 Task: Select the year "2023".
Action: Mouse moved to (651, 85)
Screenshot: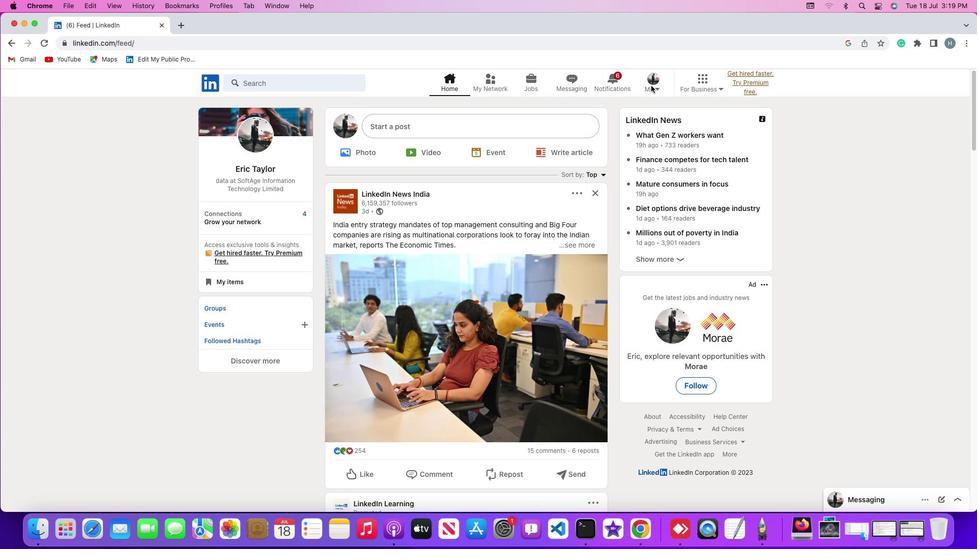 
Action: Mouse pressed left at (651, 85)
Screenshot: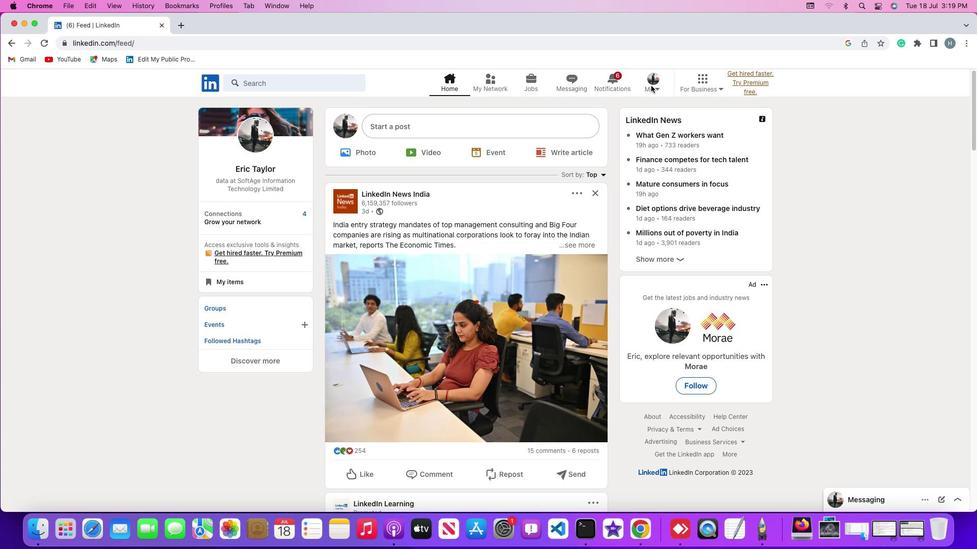 
Action: Mouse moved to (655, 89)
Screenshot: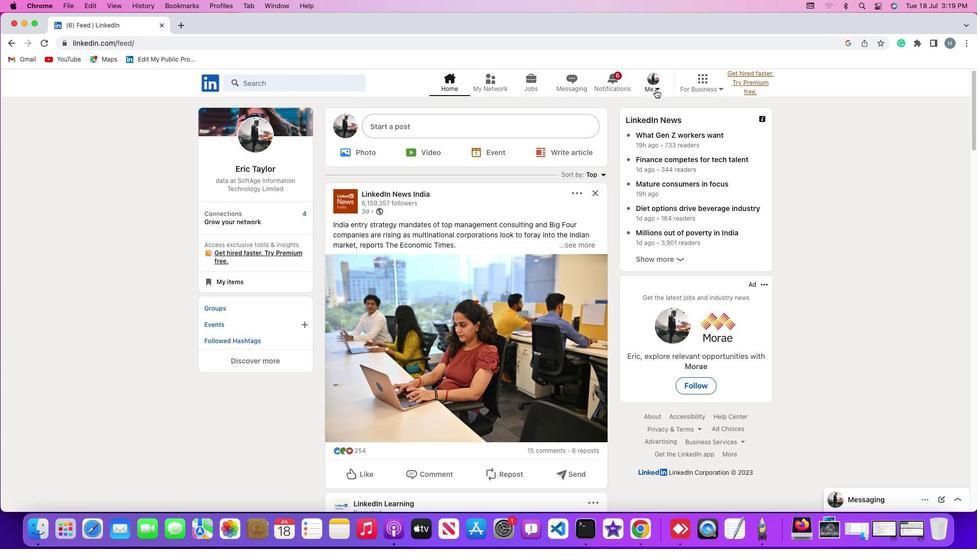 
Action: Mouse pressed left at (655, 89)
Screenshot: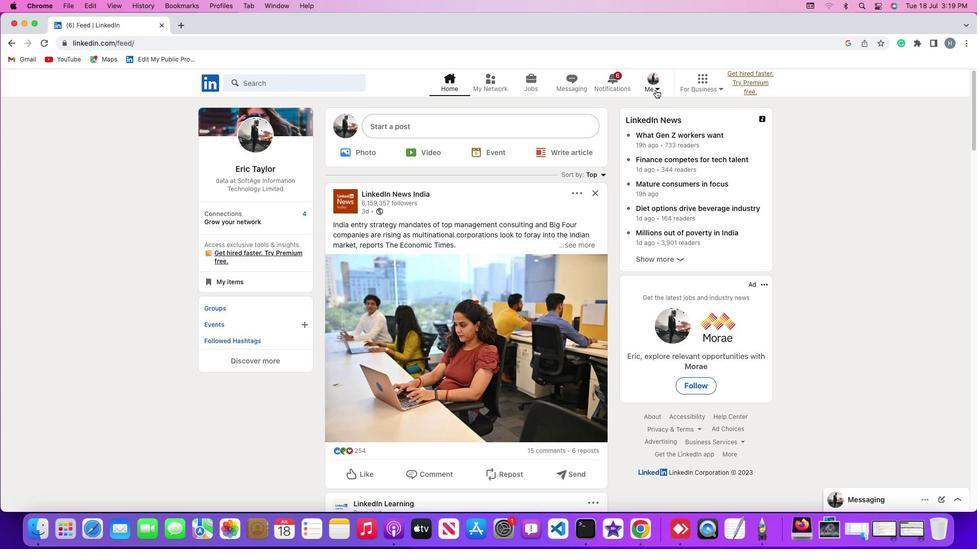 
Action: Mouse moved to (608, 144)
Screenshot: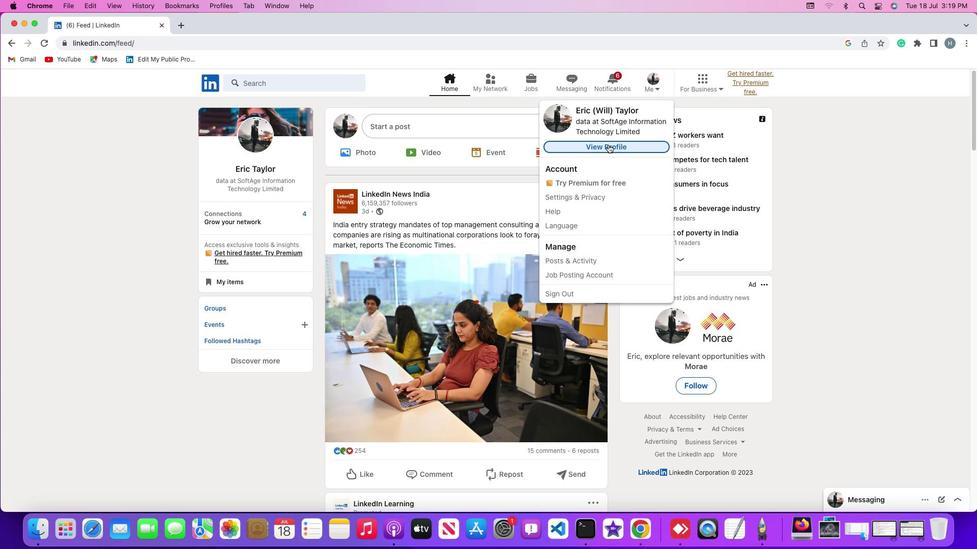 
Action: Mouse pressed left at (608, 144)
Screenshot: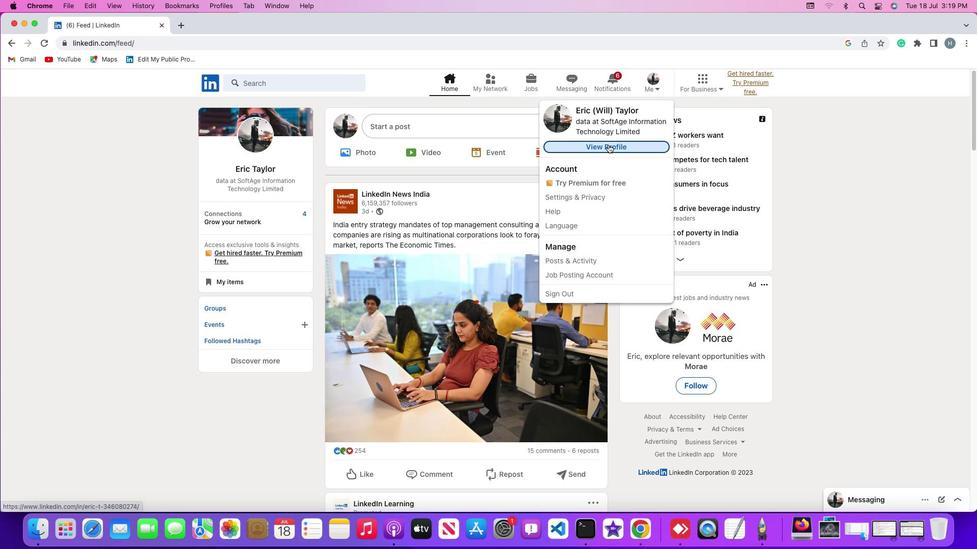 
Action: Mouse moved to (311, 305)
Screenshot: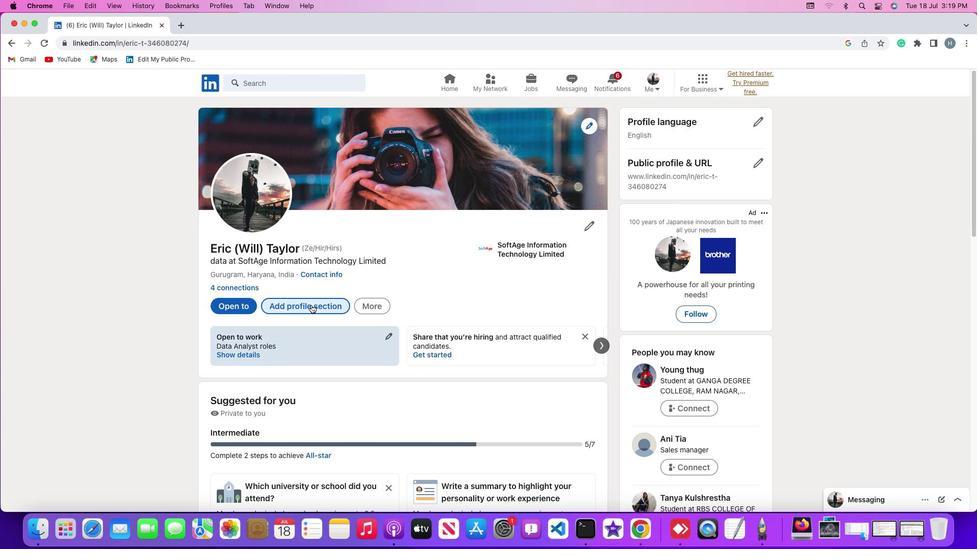 
Action: Mouse pressed left at (311, 305)
Screenshot: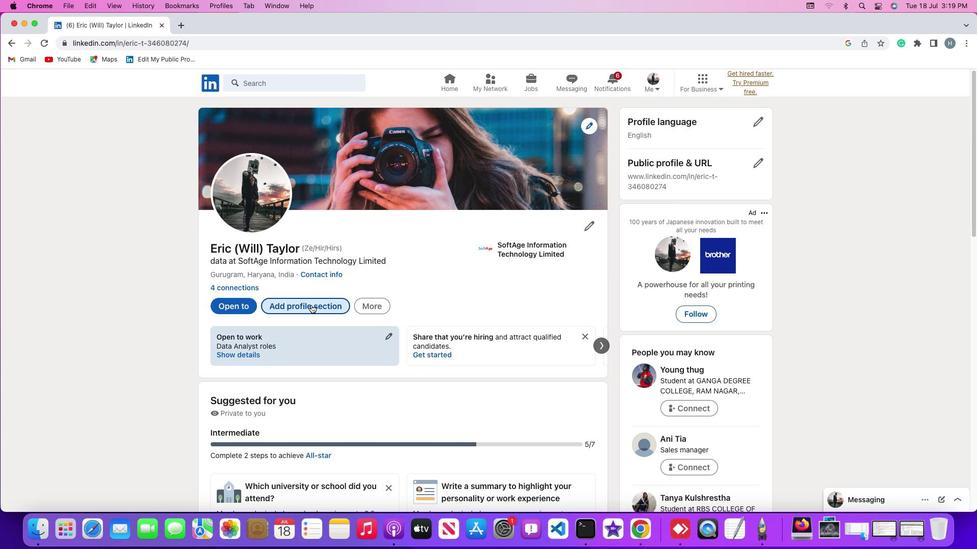 
Action: Mouse moved to (373, 250)
Screenshot: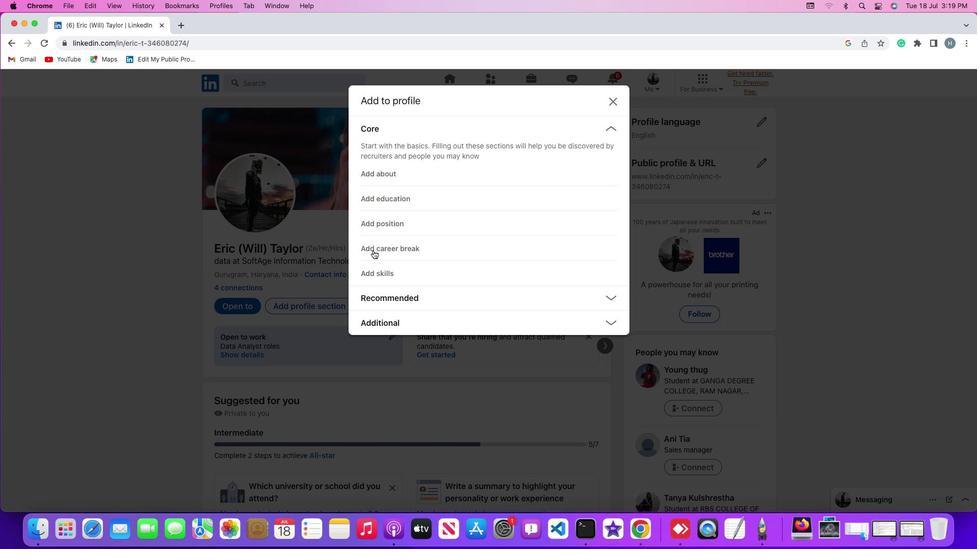 
Action: Mouse pressed left at (373, 250)
Screenshot: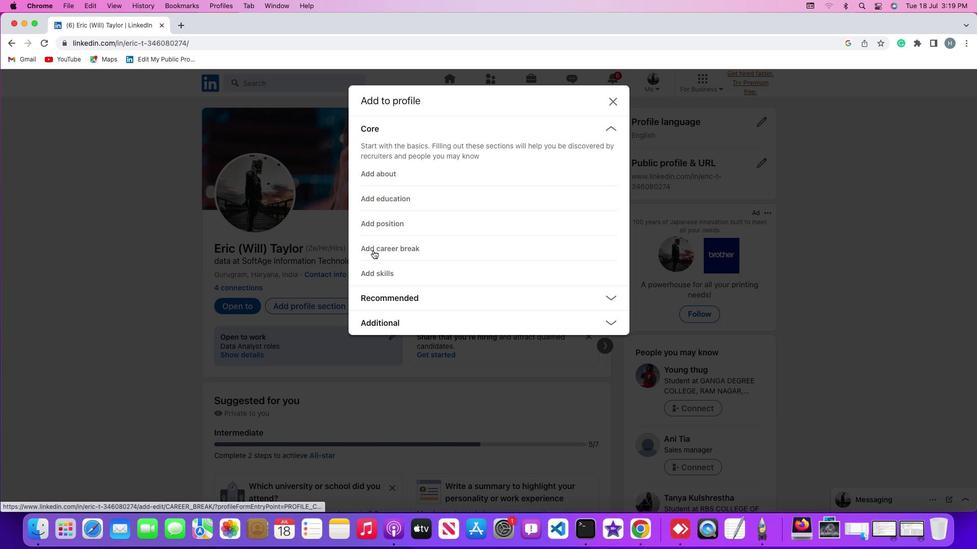 
Action: Mouse moved to (319, 265)
Screenshot: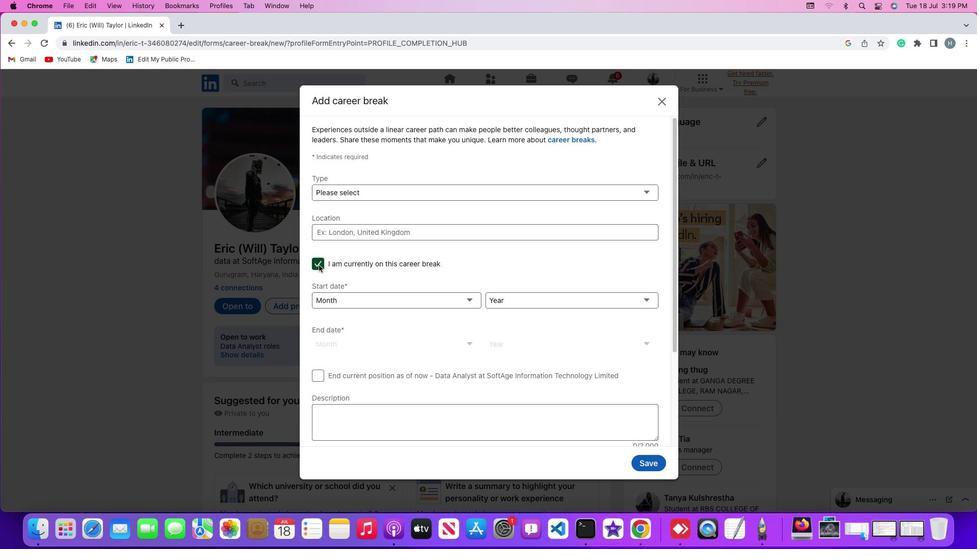 
Action: Mouse pressed left at (319, 265)
Screenshot: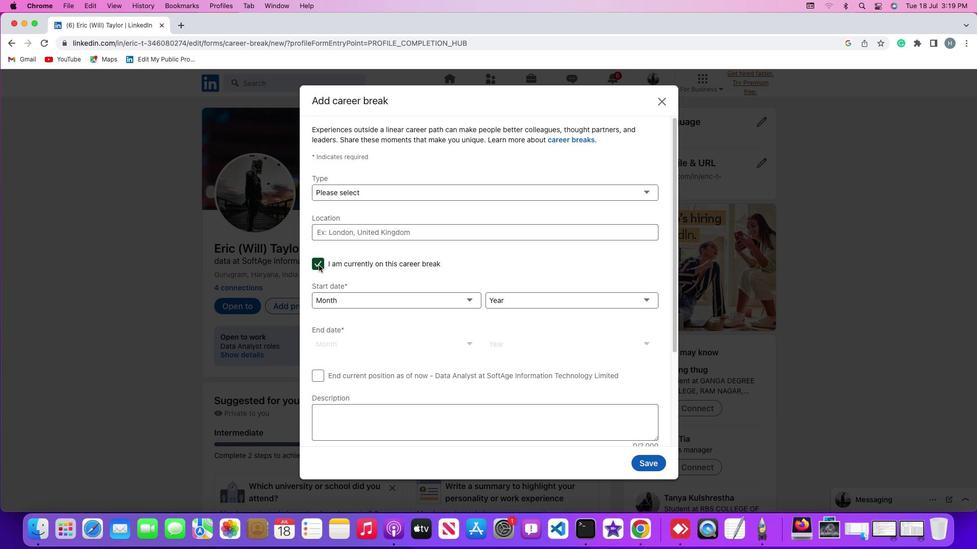 
Action: Mouse moved to (542, 344)
Screenshot: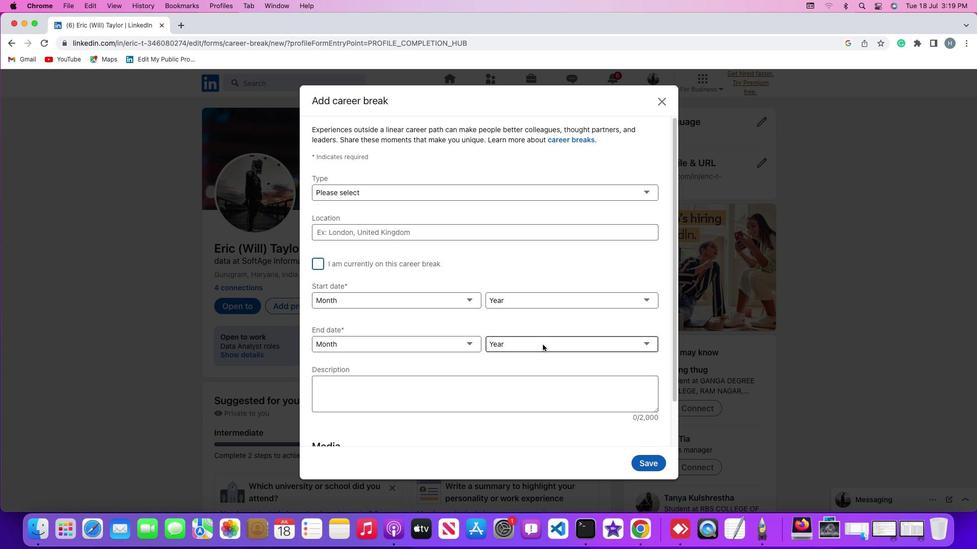
Action: Mouse pressed left at (542, 344)
Screenshot: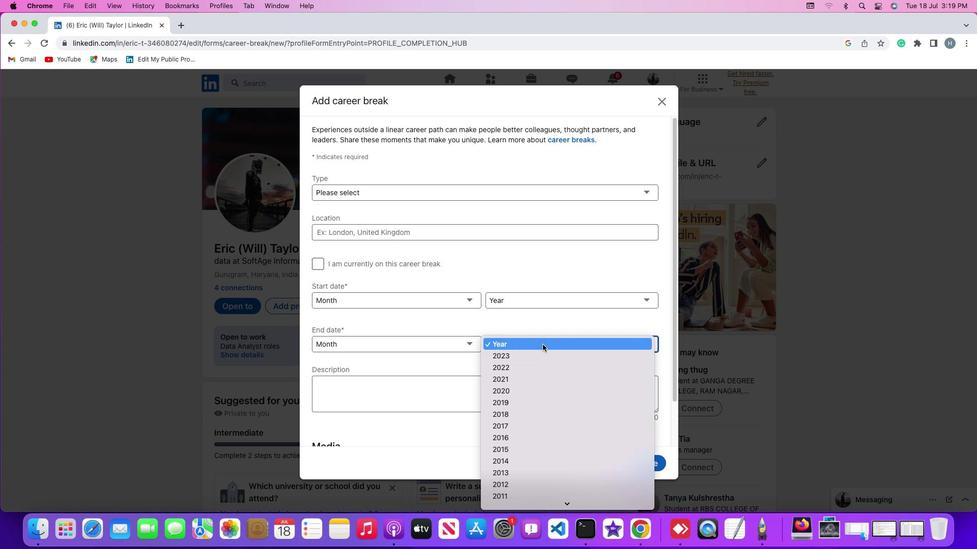 
Action: Mouse moved to (537, 360)
Screenshot: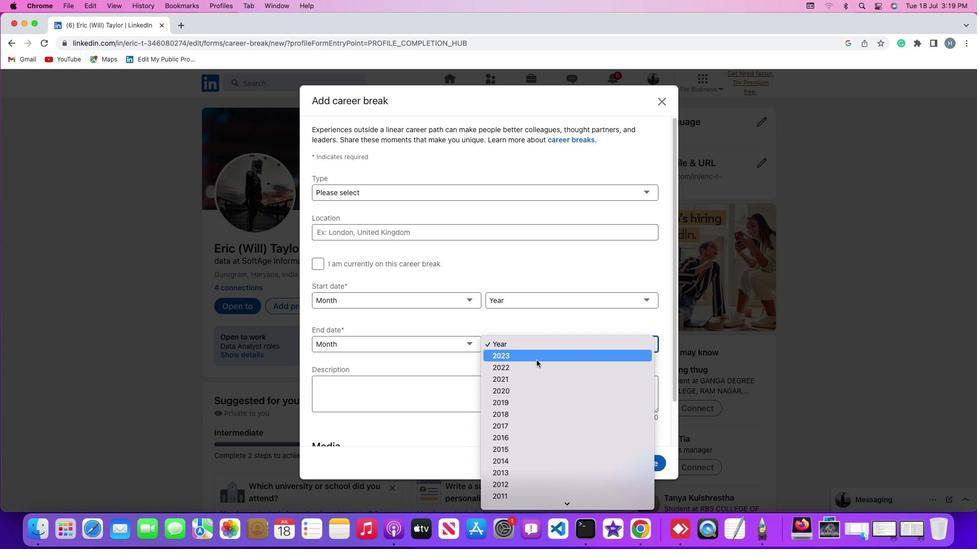 
Action: Mouse pressed left at (537, 360)
Screenshot: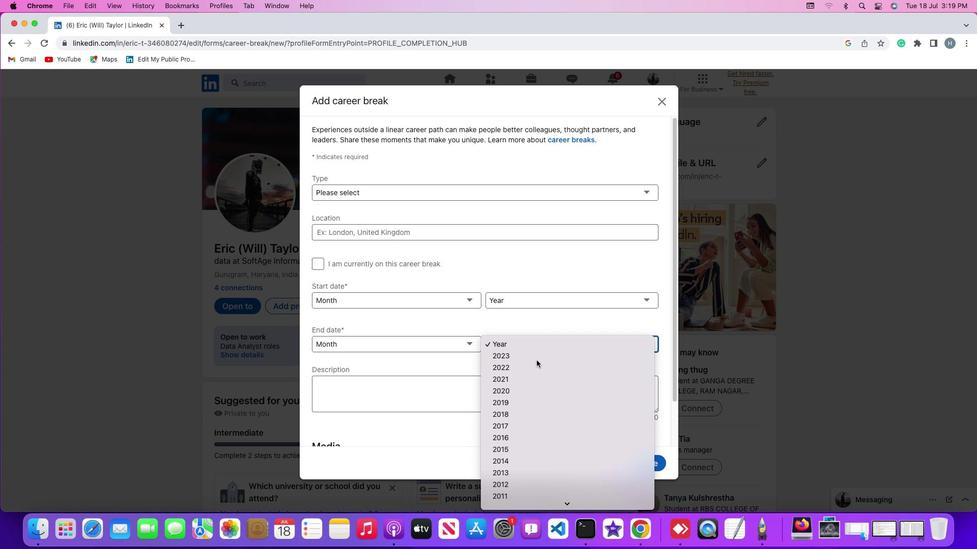 
